 Task: Use the formula "TRANSPOSE" in spreadsheet "Project portfolio".
Action: Mouse moved to (94, 65)
Screenshot: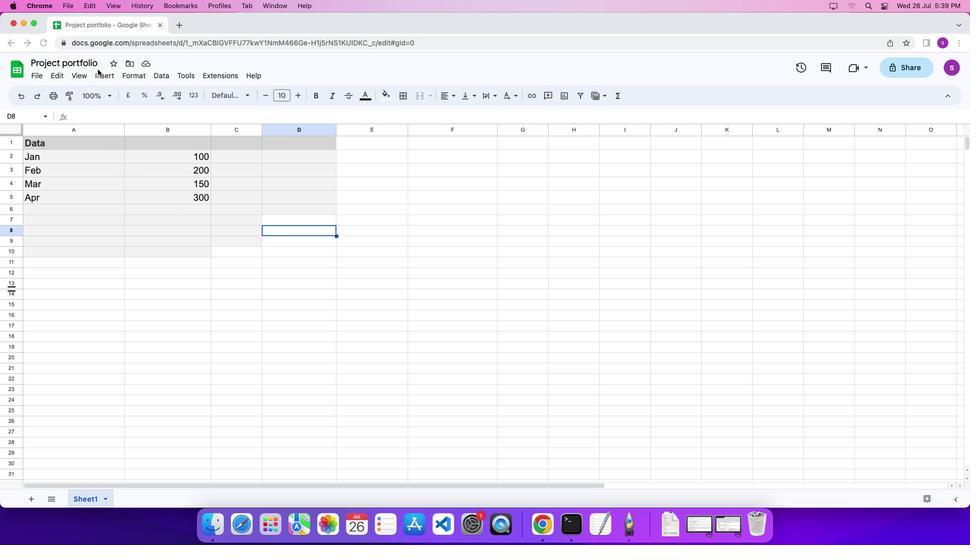 
Action: Mouse pressed left at (94, 65)
Screenshot: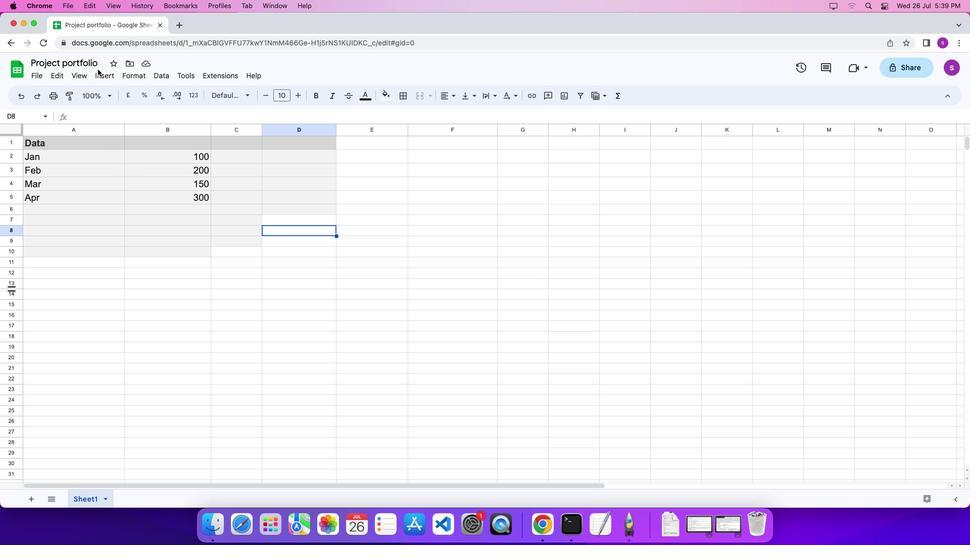 
Action: Mouse moved to (97, 69)
Screenshot: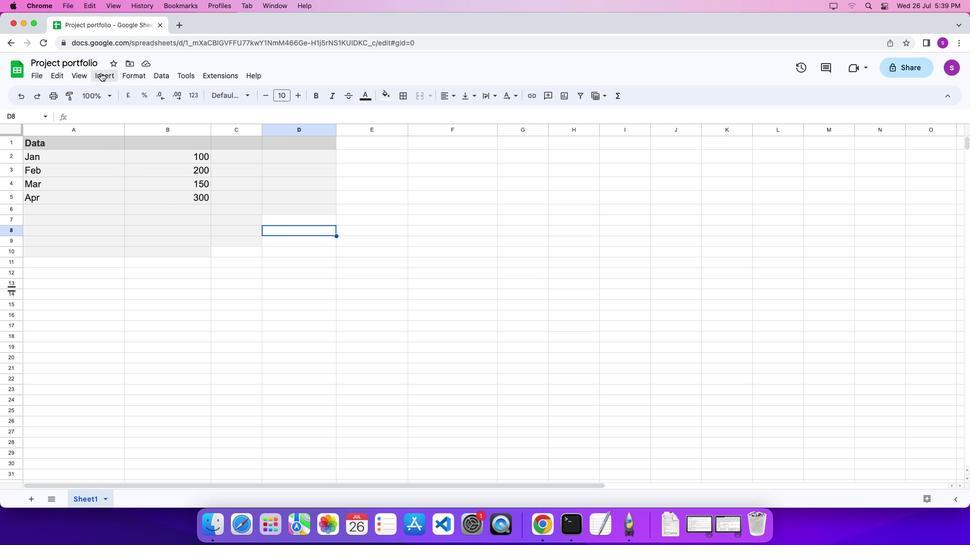 
Action: Mouse pressed left at (97, 69)
Screenshot: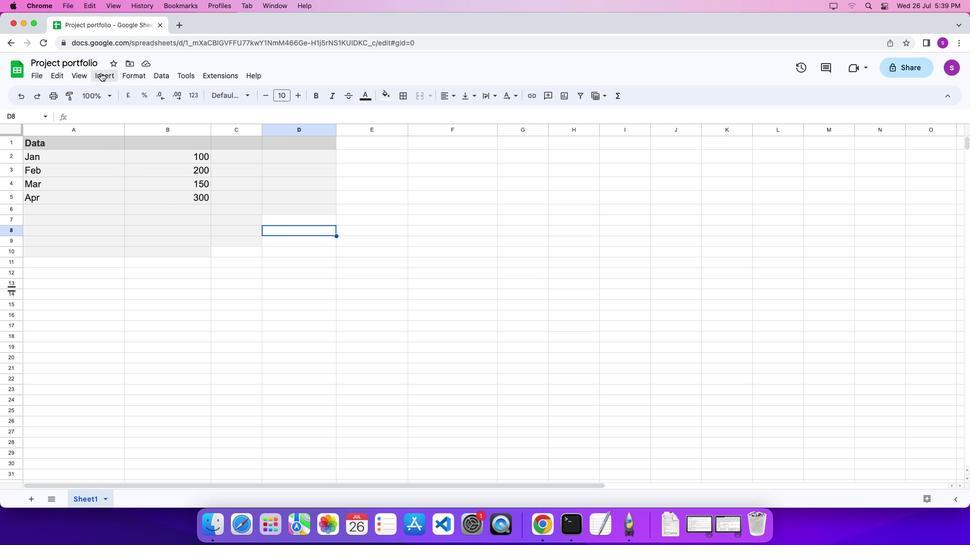 
Action: Mouse moved to (425, 435)
Screenshot: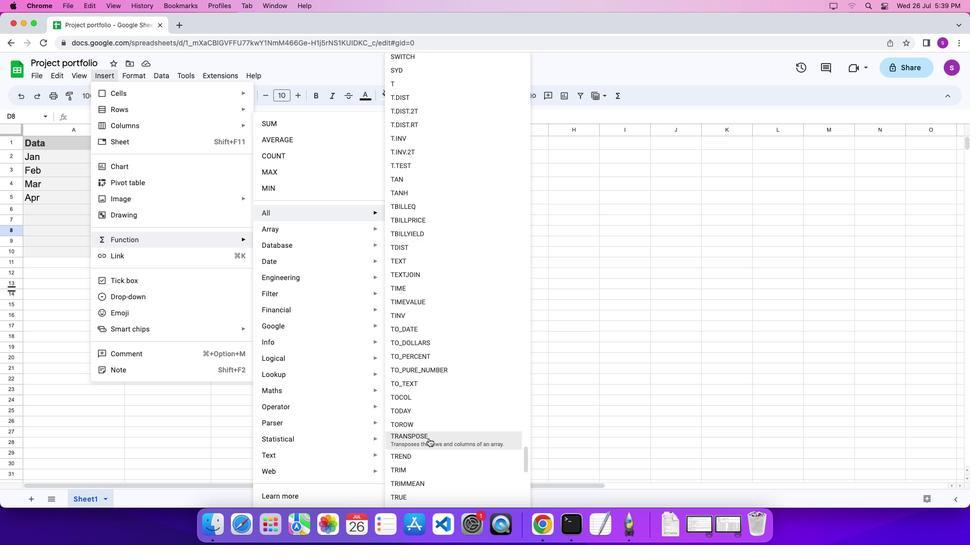 
Action: Mouse pressed left at (425, 435)
Screenshot: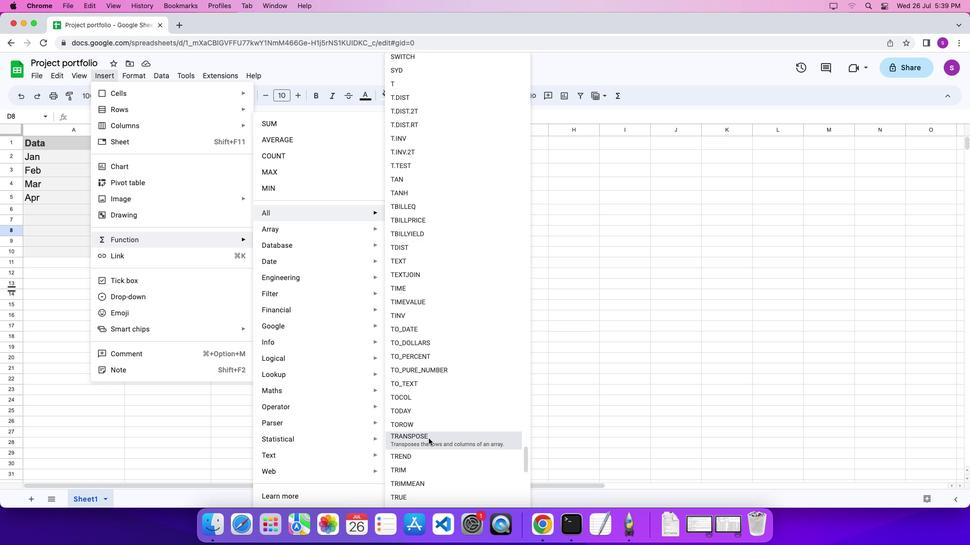 
Action: Mouse moved to (92, 148)
Screenshot: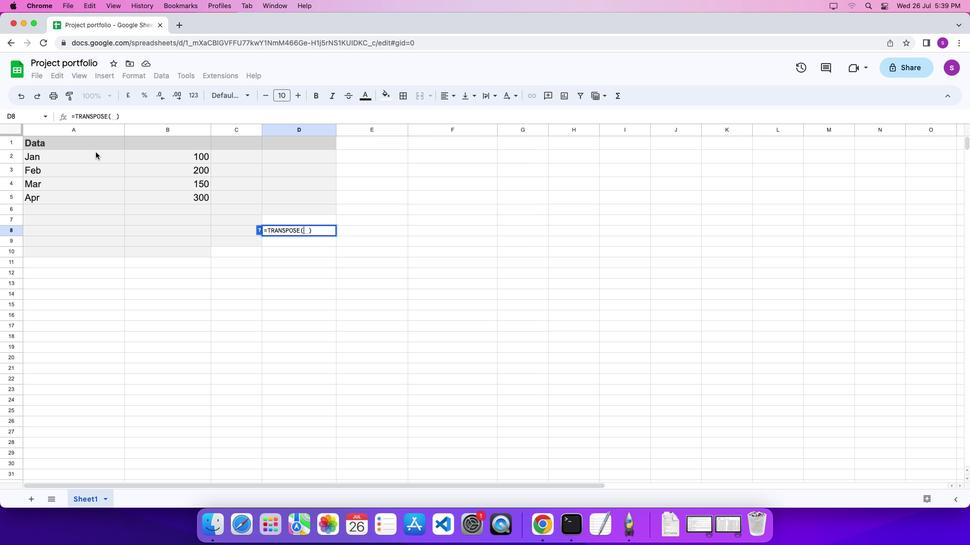 
Action: Mouse pressed left at (92, 148)
Screenshot: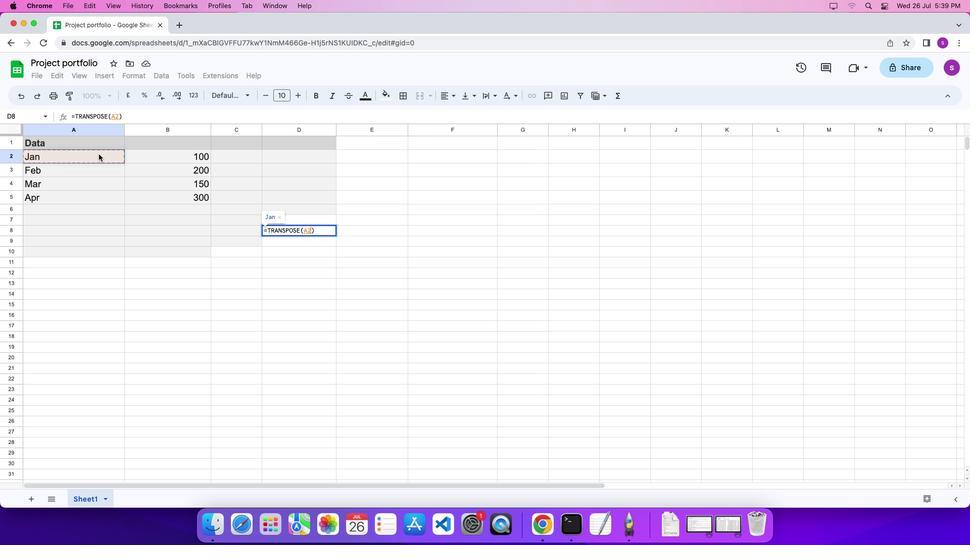 
Action: Mouse moved to (207, 197)
Screenshot: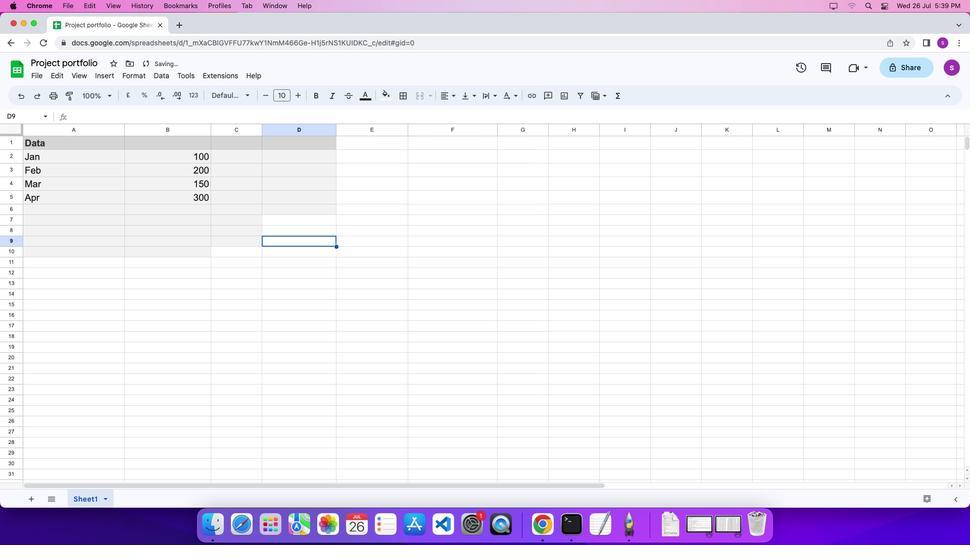 
Action: Key pressed '\x03'
Screenshot: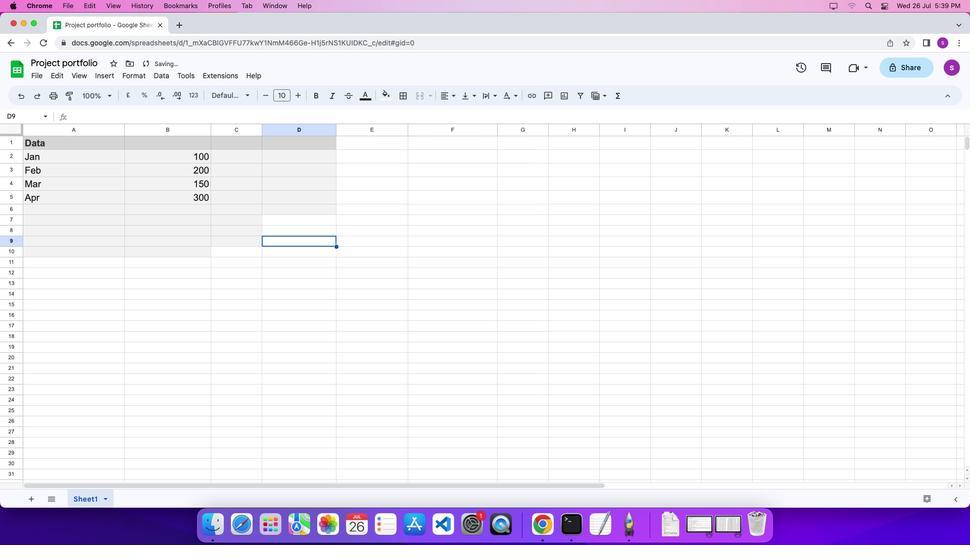 
